 Task: Get add-ons ""SlidesAI.io"".
Action: Mouse pressed left at (300, 69)
Screenshot: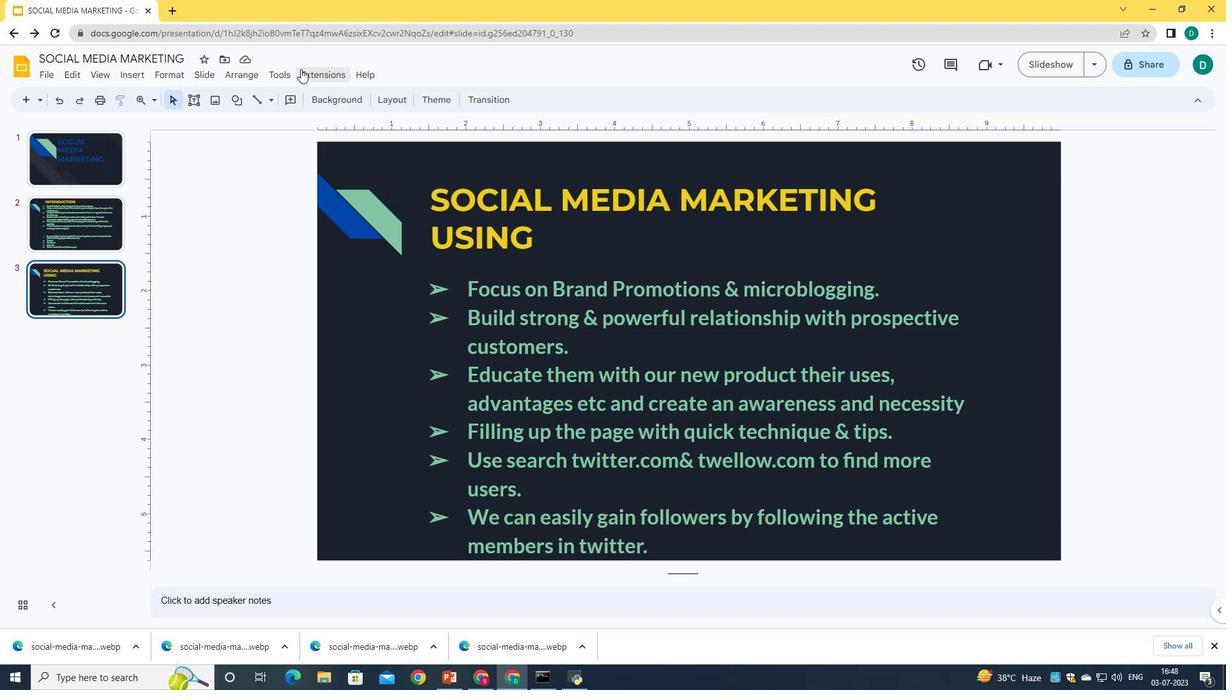 
Action: Mouse moved to (514, 97)
Screenshot: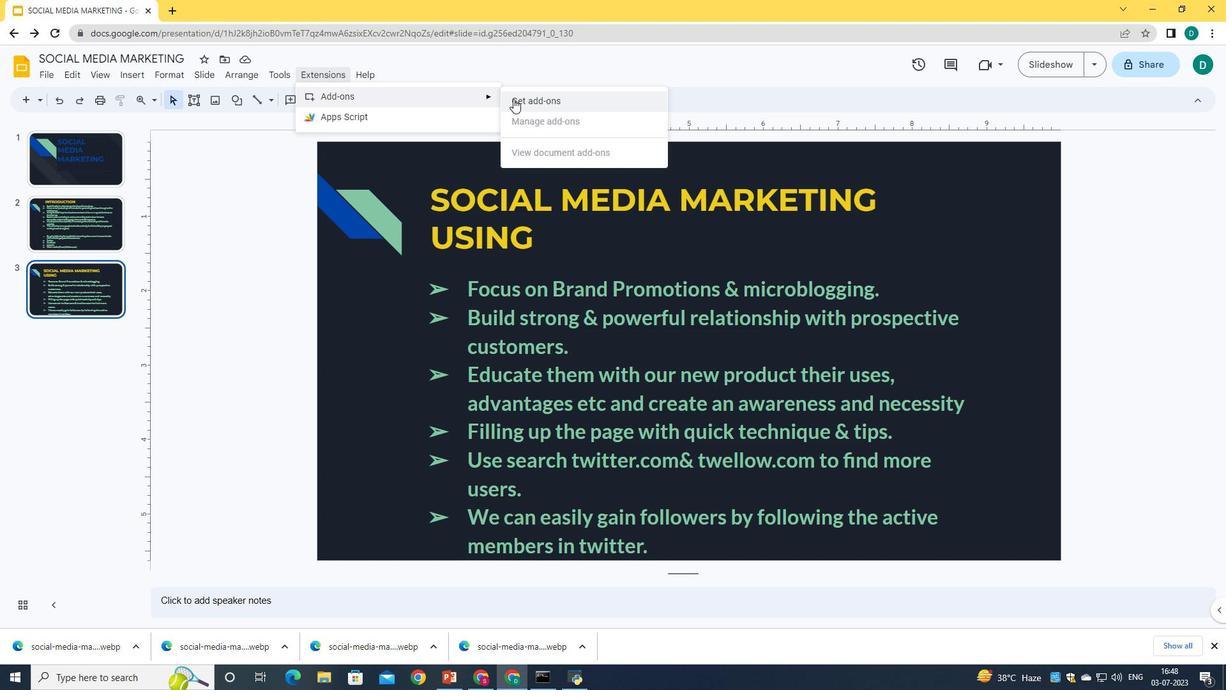 
Action: Mouse pressed left at (514, 97)
Screenshot: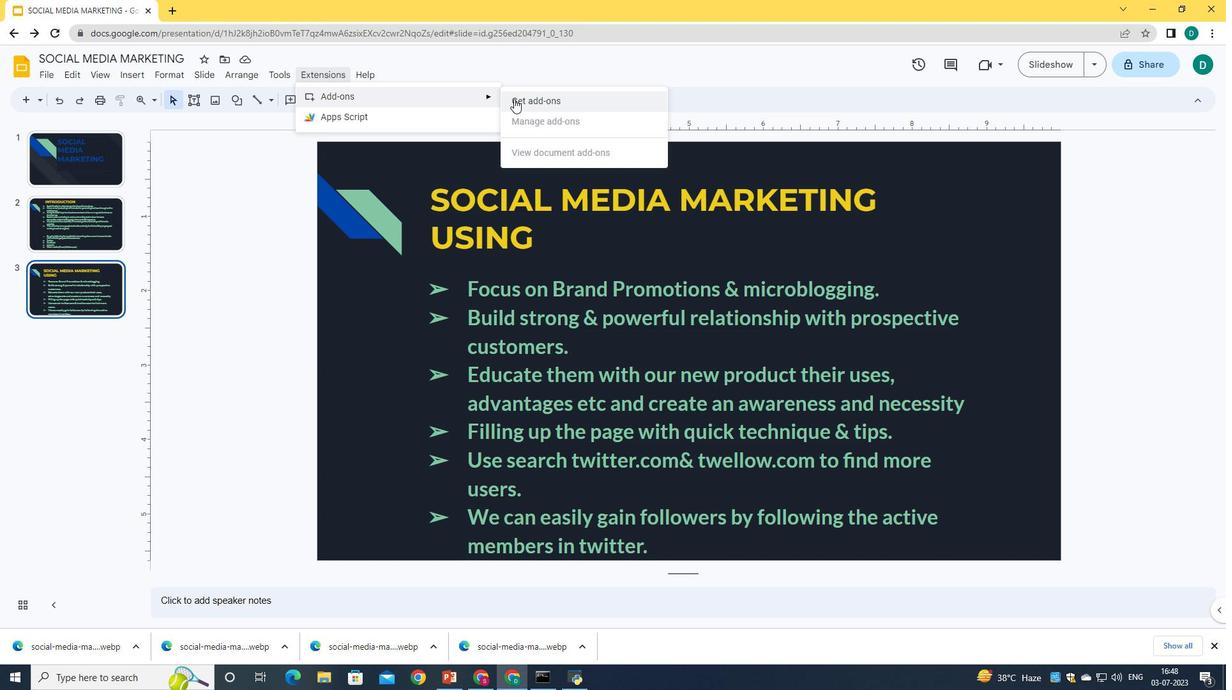 
Action: Mouse moved to (431, 306)
Screenshot: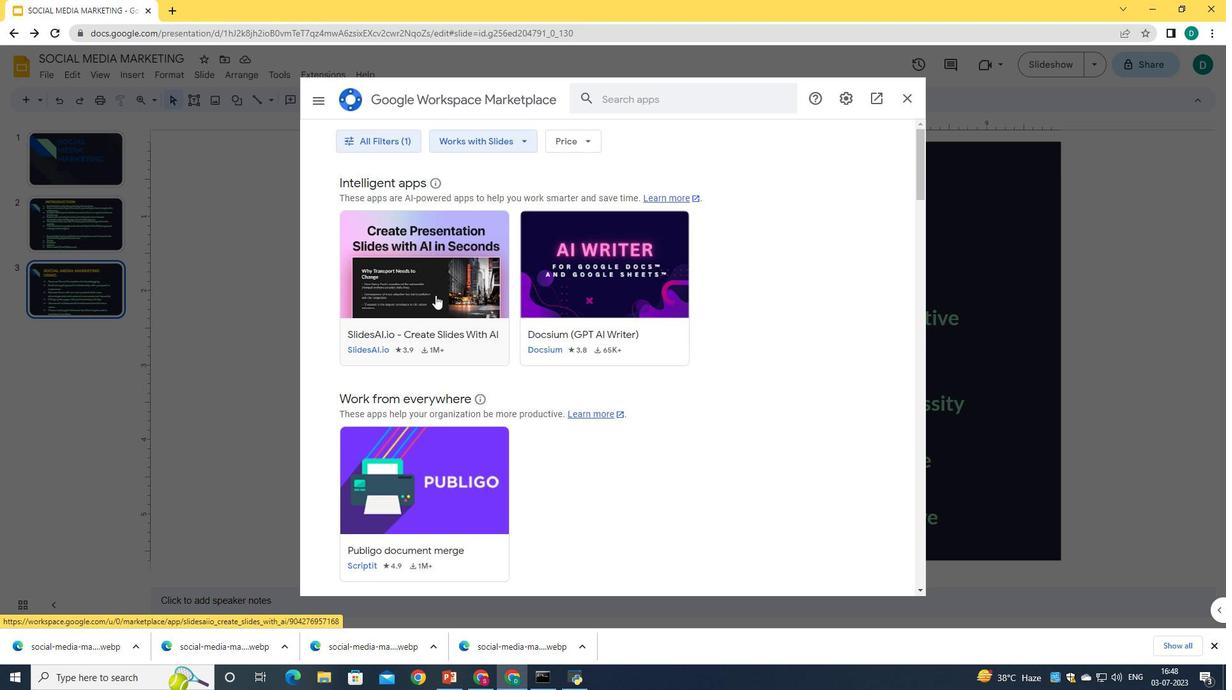 
Action: Mouse pressed left at (431, 306)
Screenshot: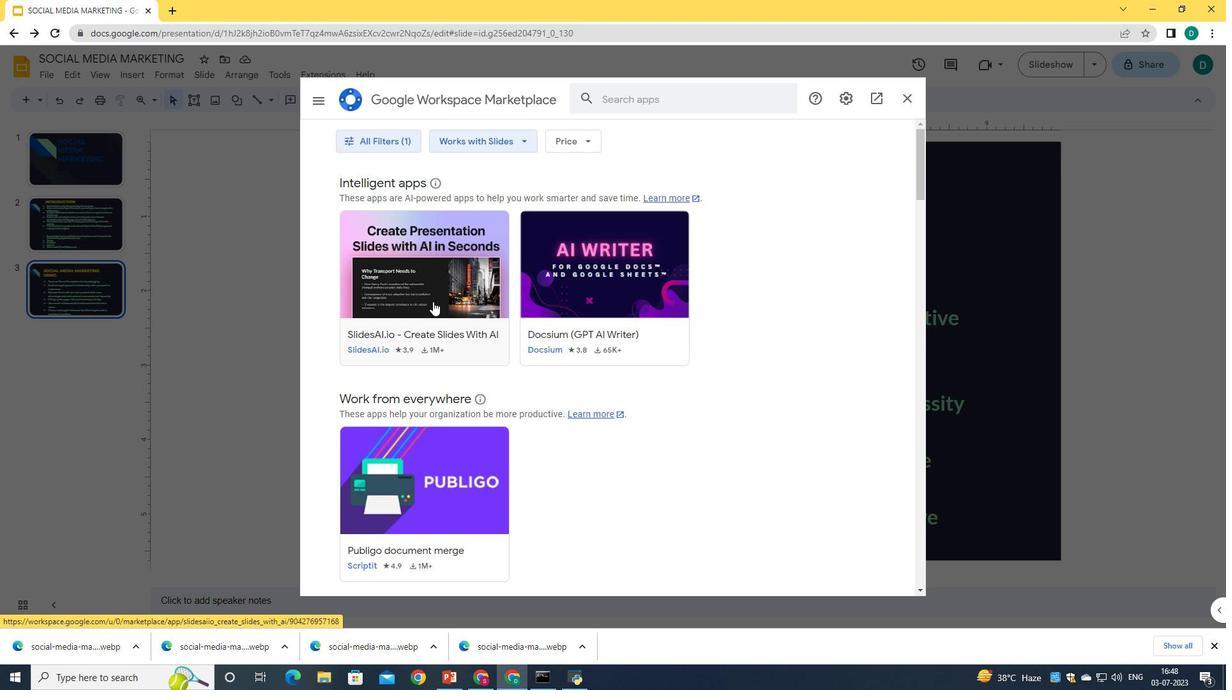 
Action: Mouse moved to (794, 190)
Screenshot: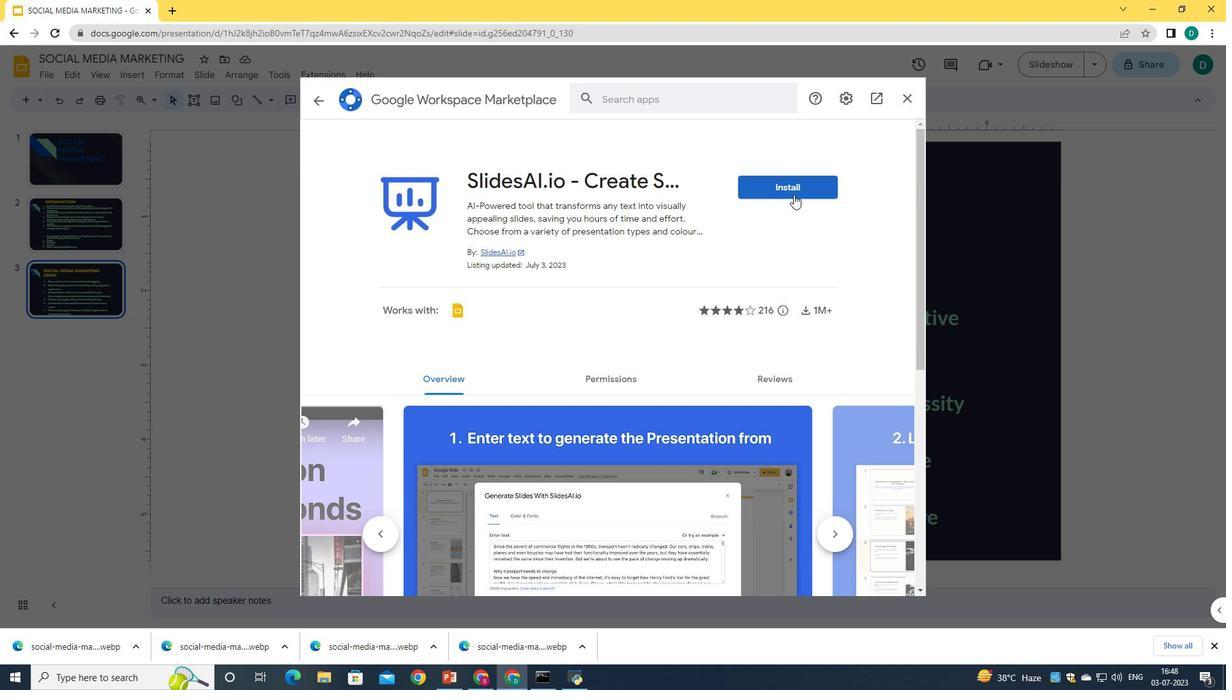 
Action: Mouse pressed left at (794, 190)
Screenshot: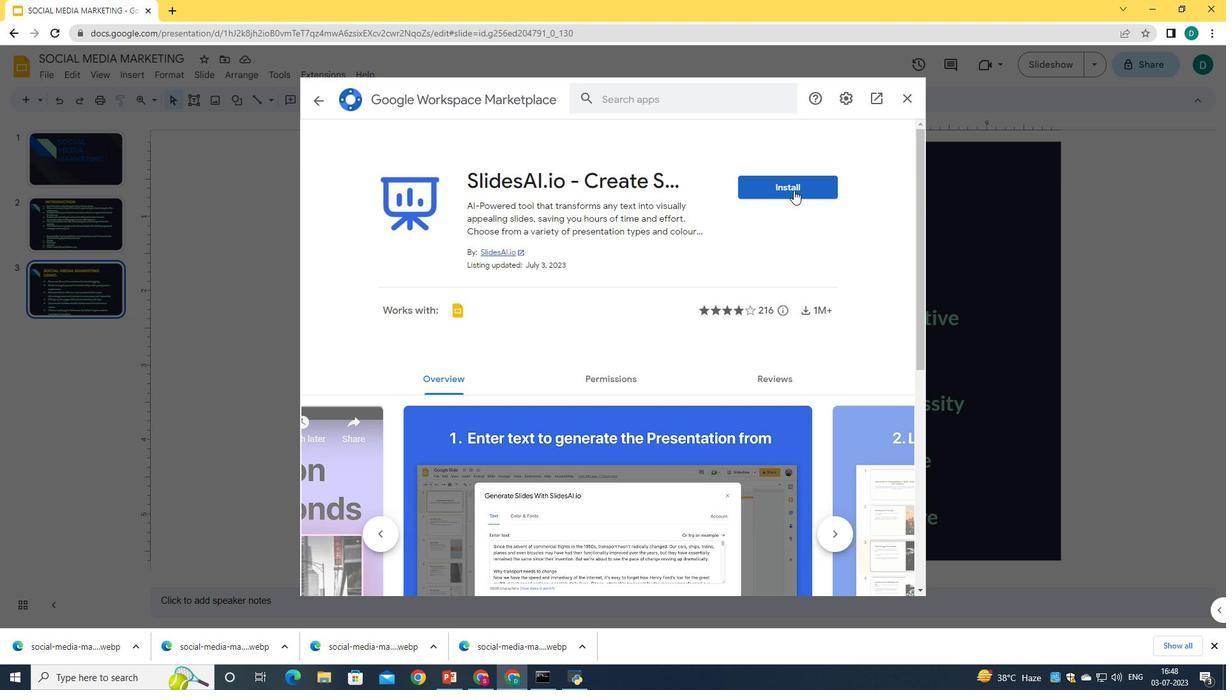 
Action: Mouse moved to (700, 408)
Screenshot: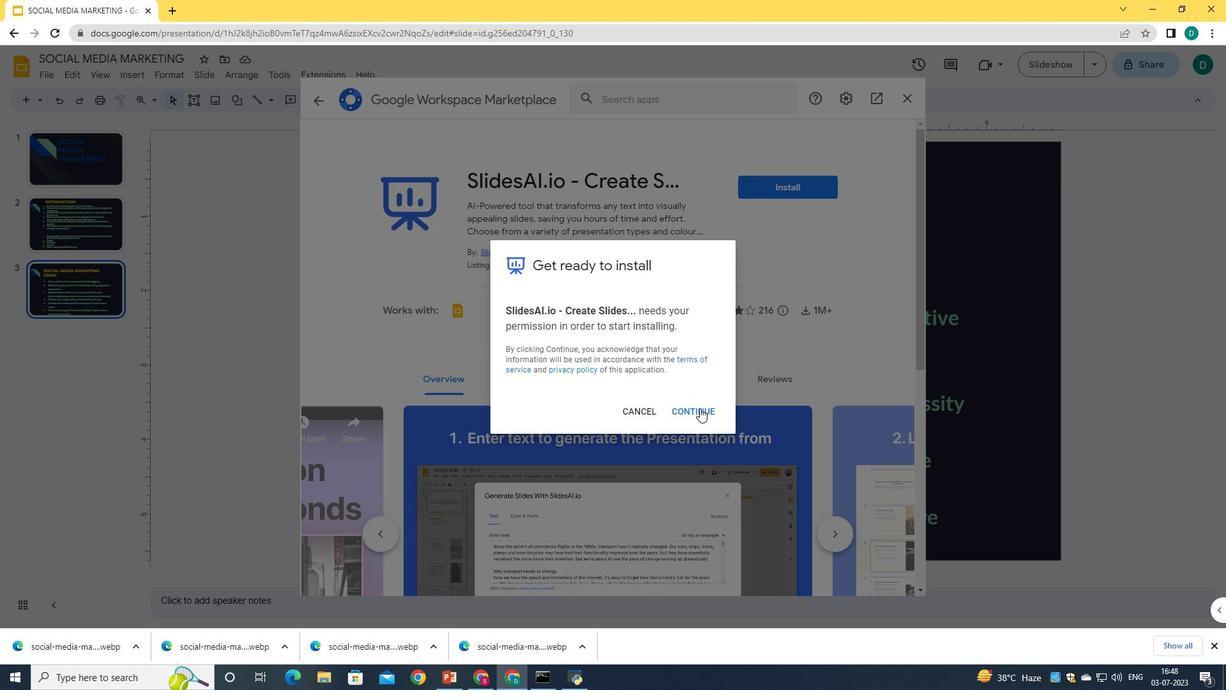 
Action: Mouse pressed left at (700, 408)
Screenshot: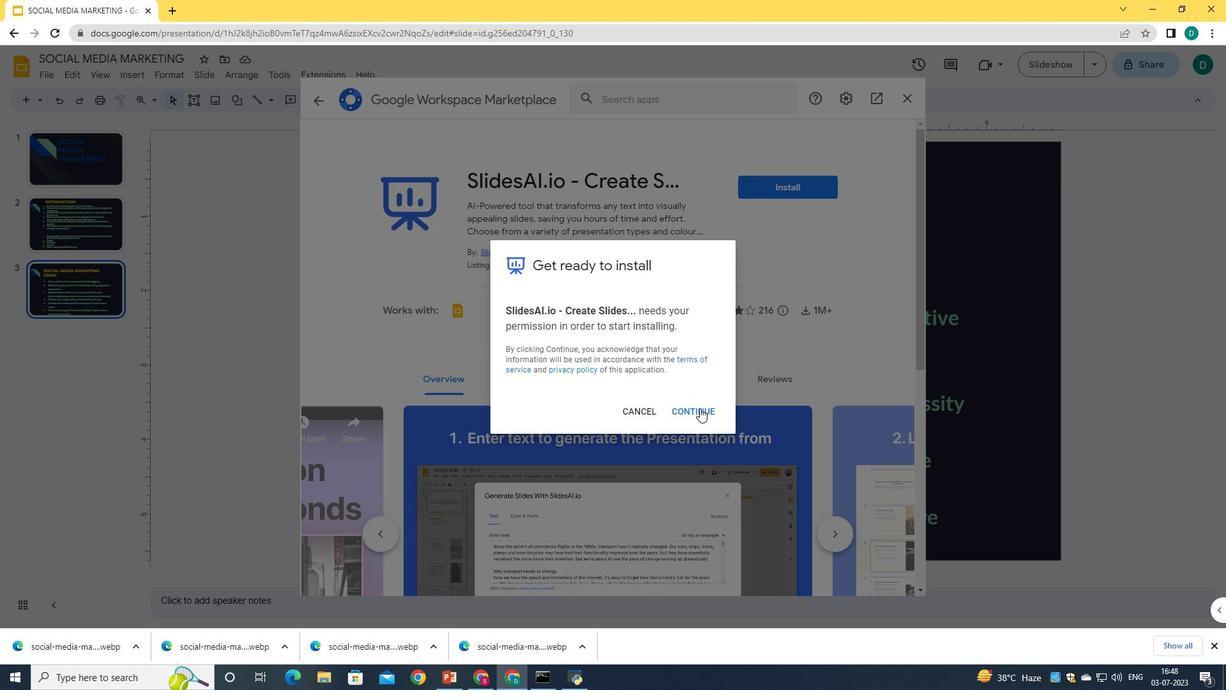 
Action: Mouse moved to (614, 368)
Screenshot: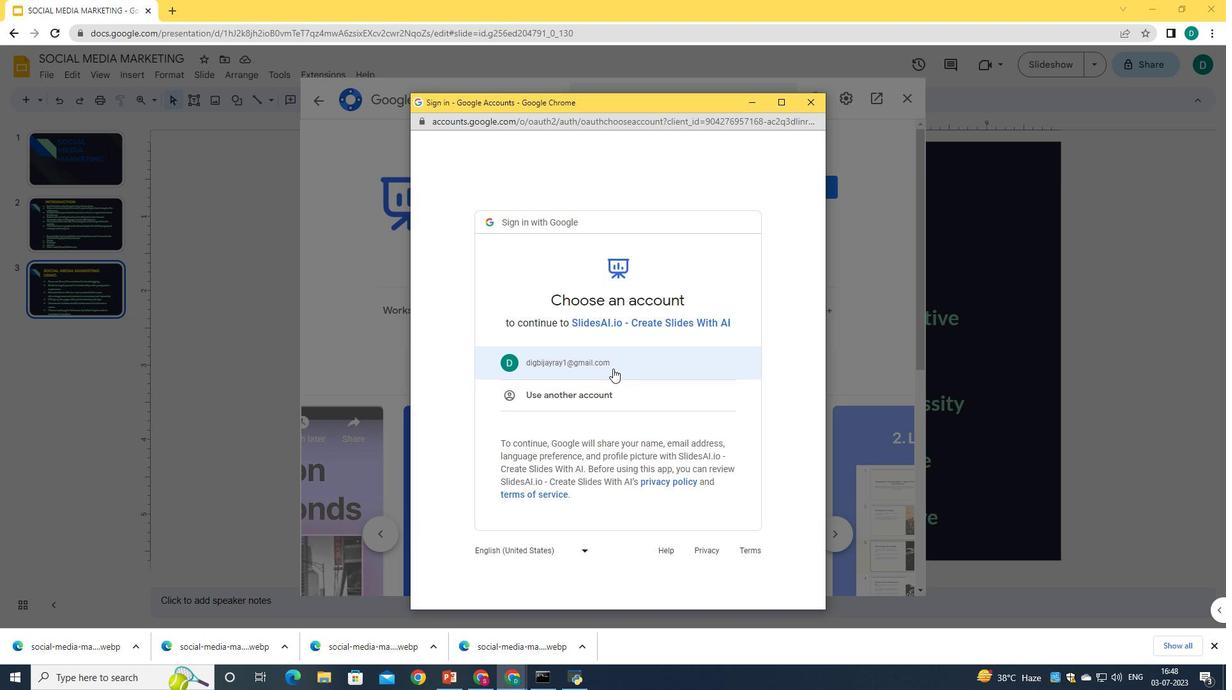 
Action: Mouse pressed left at (614, 368)
Screenshot: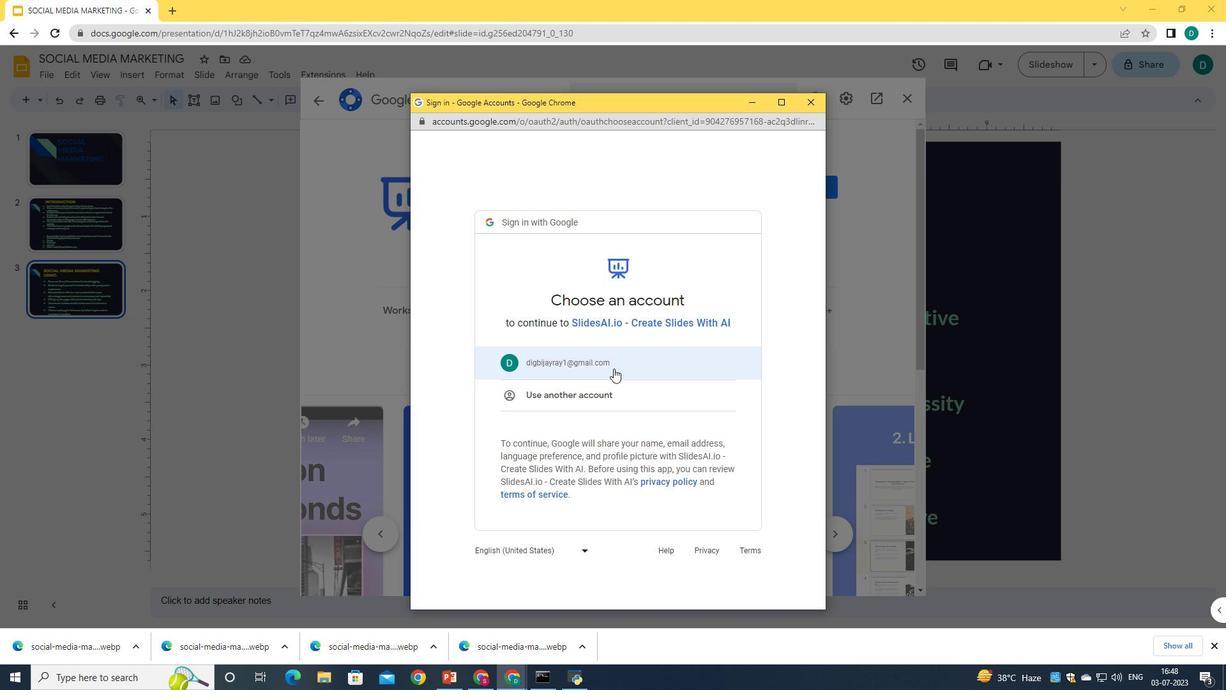 
Action: Mouse moved to (633, 424)
Screenshot: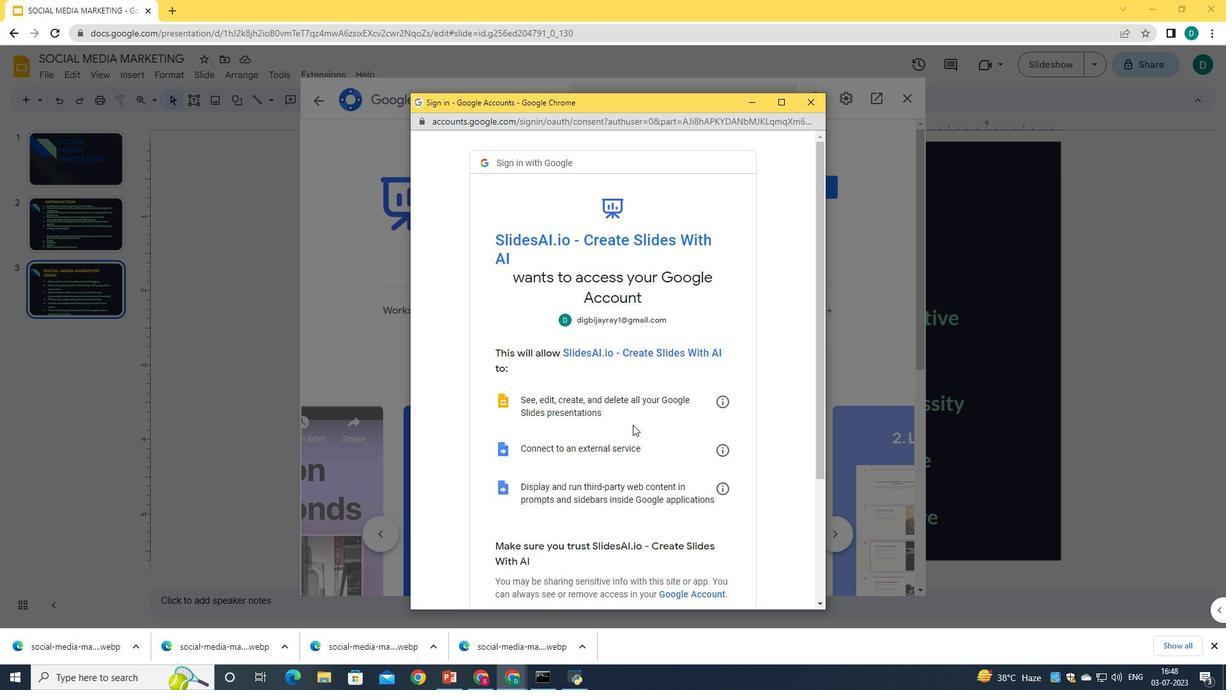 
Action: Mouse scrolled (633, 423) with delta (0, 0)
Screenshot: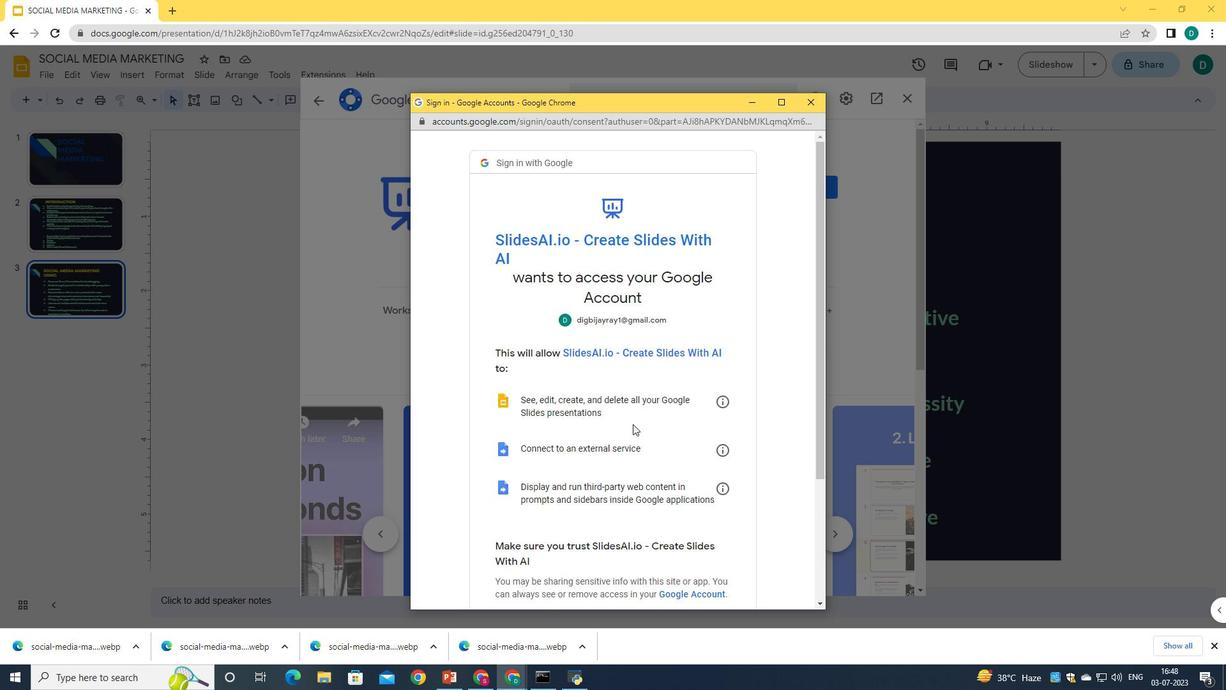 
Action: Mouse scrolled (633, 423) with delta (0, 0)
Screenshot: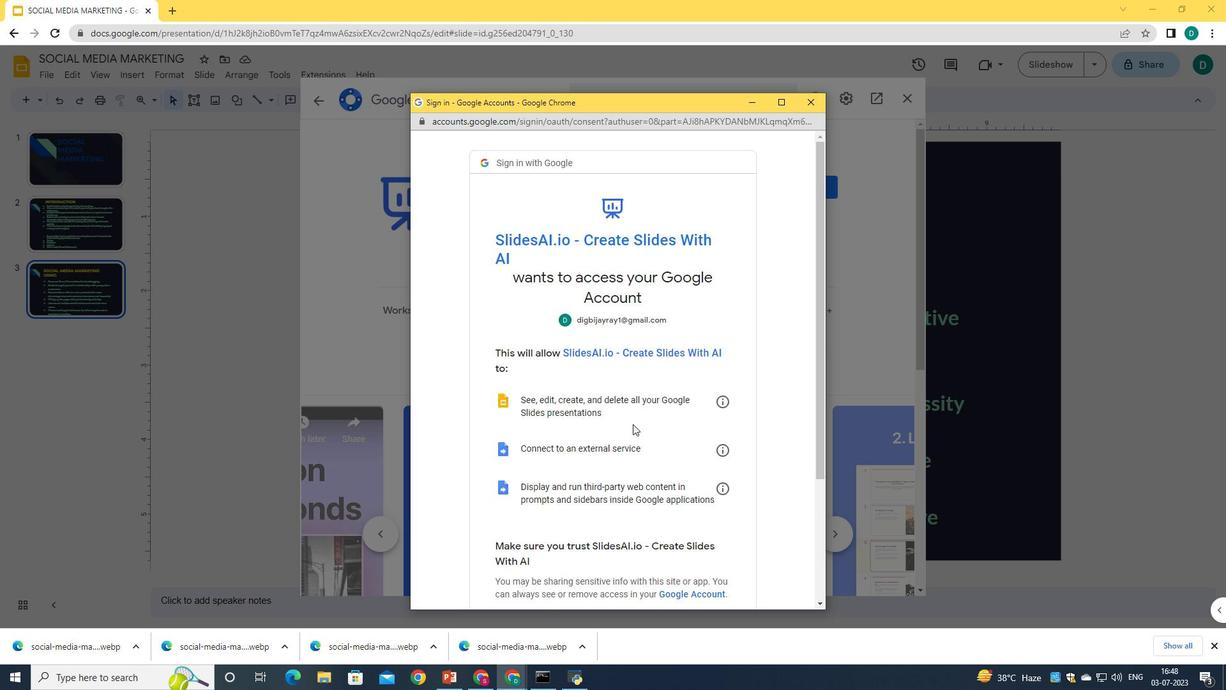 
Action: Mouse scrolled (633, 423) with delta (0, 0)
Screenshot: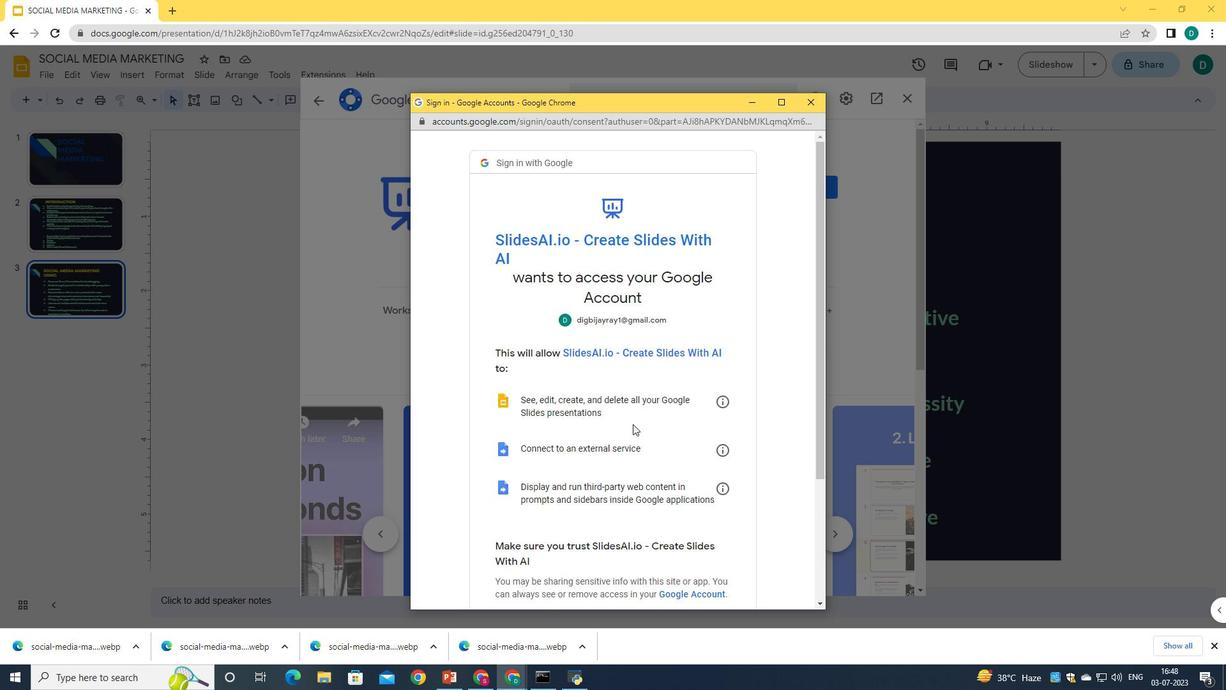 
Action: Mouse scrolled (633, 423) with delta (0, 0)
Screenshot: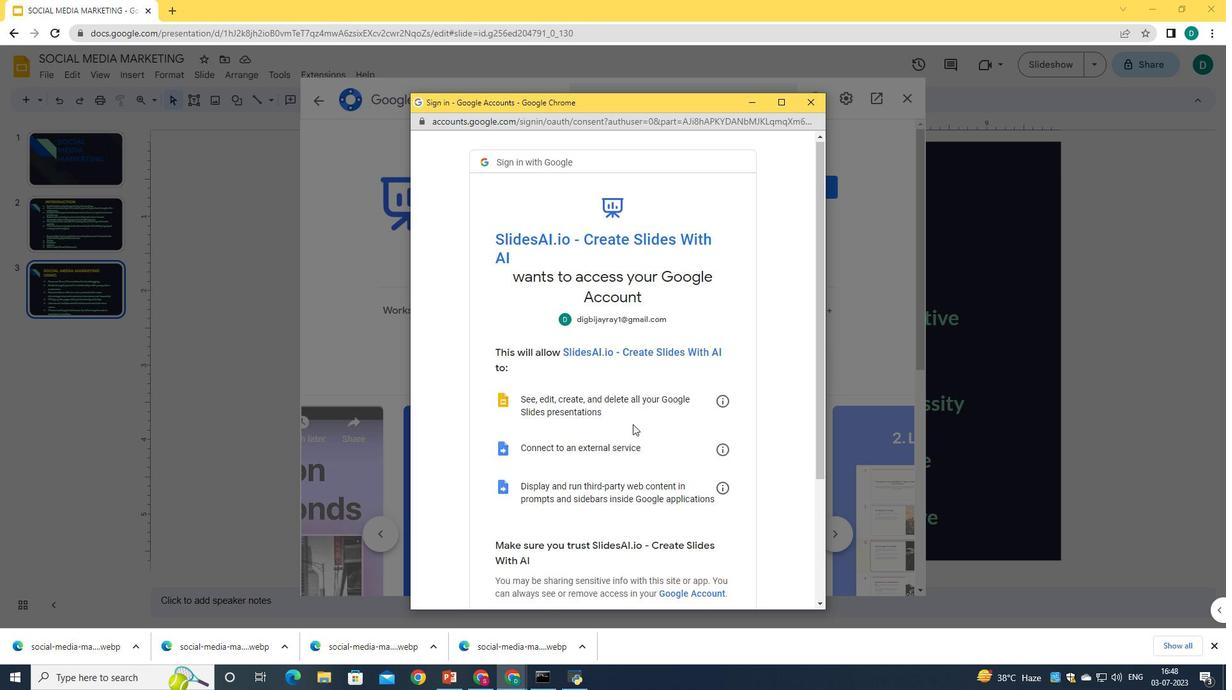 
Action: Mouse scrolled (633, 423) with delta (0, 0)
Screenshot: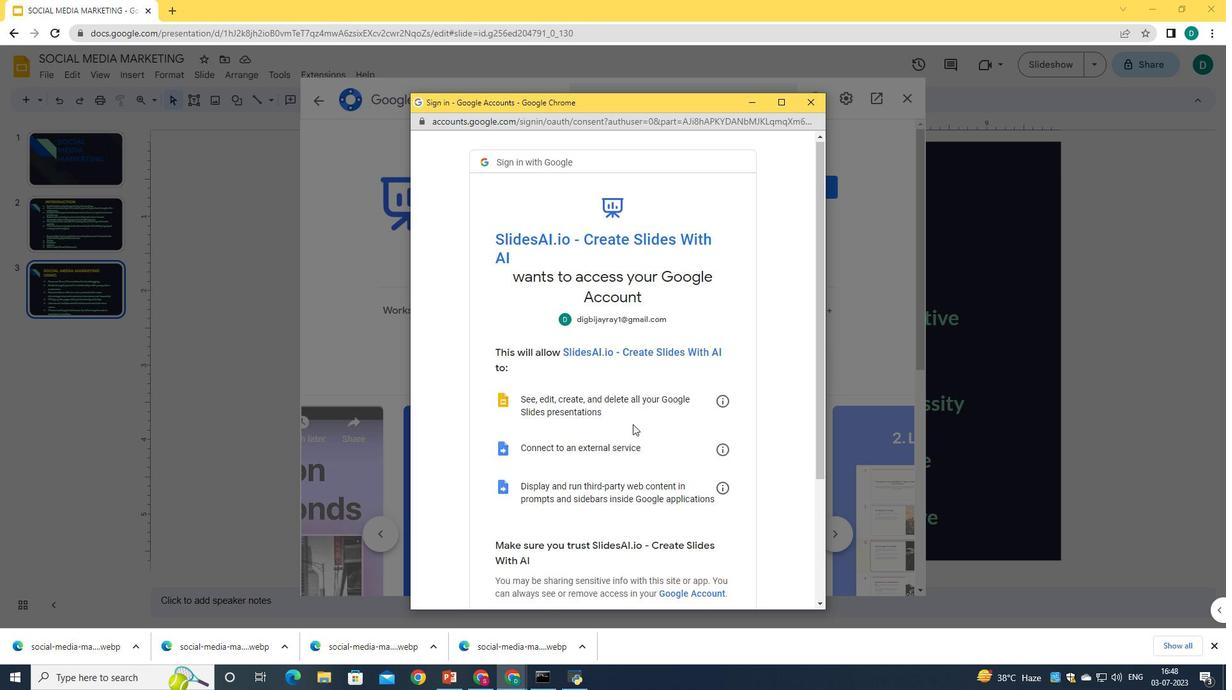 
Action: Mouse moved to (633, 424)
Screenshot: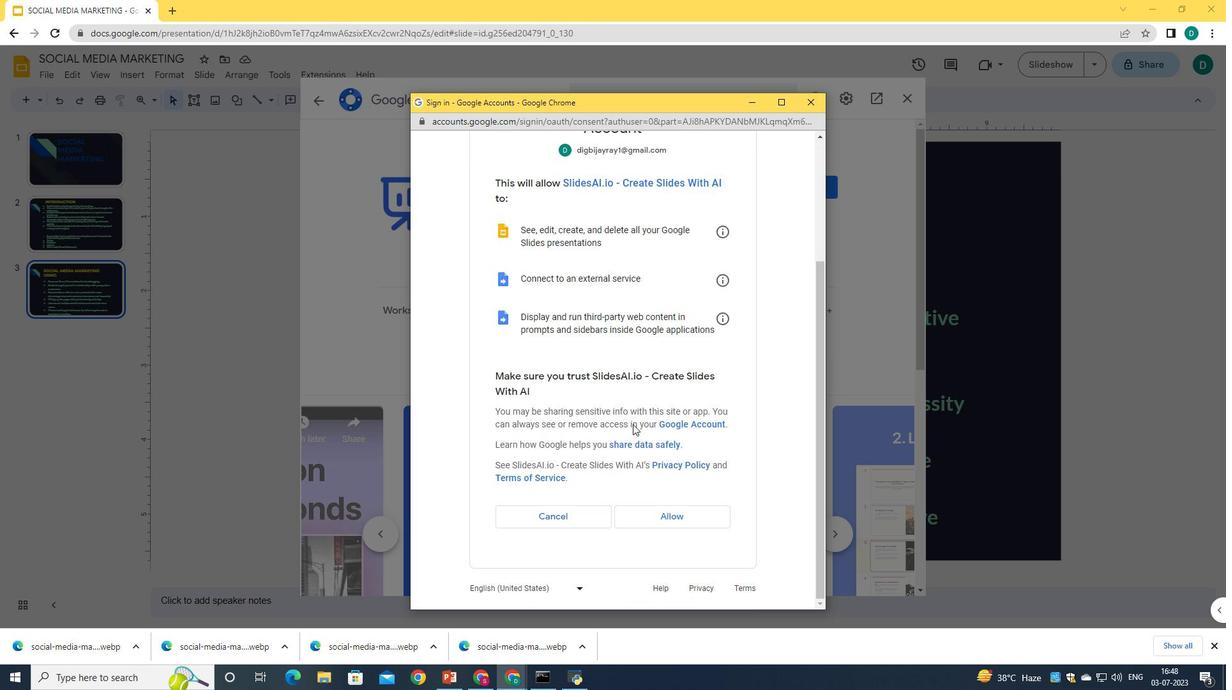 
Action: Mouse scrolled (633, 423) with delta (0, 0)
Screenshot: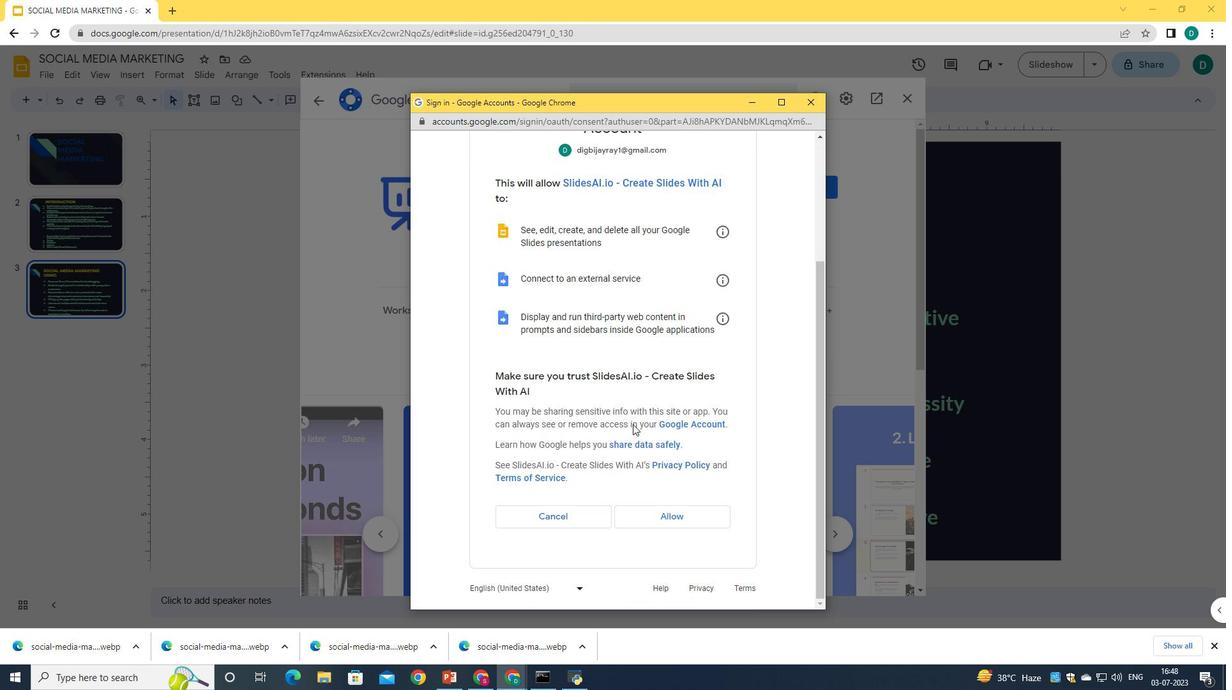 
Action: Mouse scrolled (633, 423) with delta (0, 0)
Screenshot: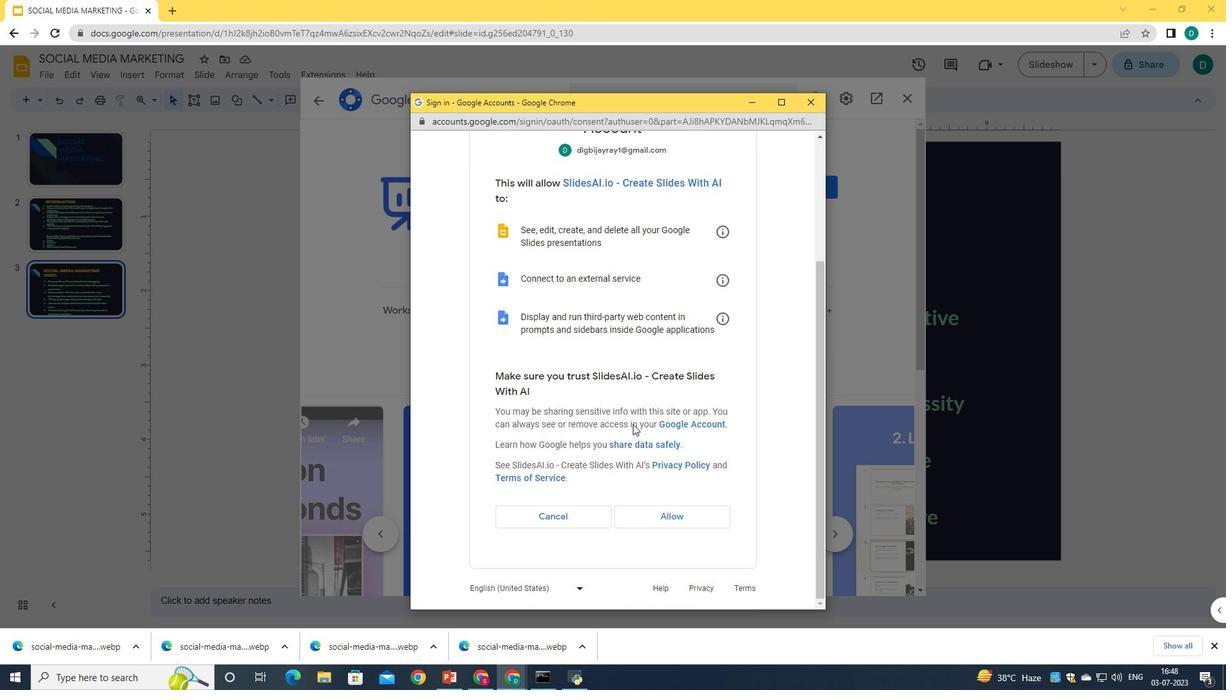 
Action: Mouse moved to (633, 424)
Screenshot: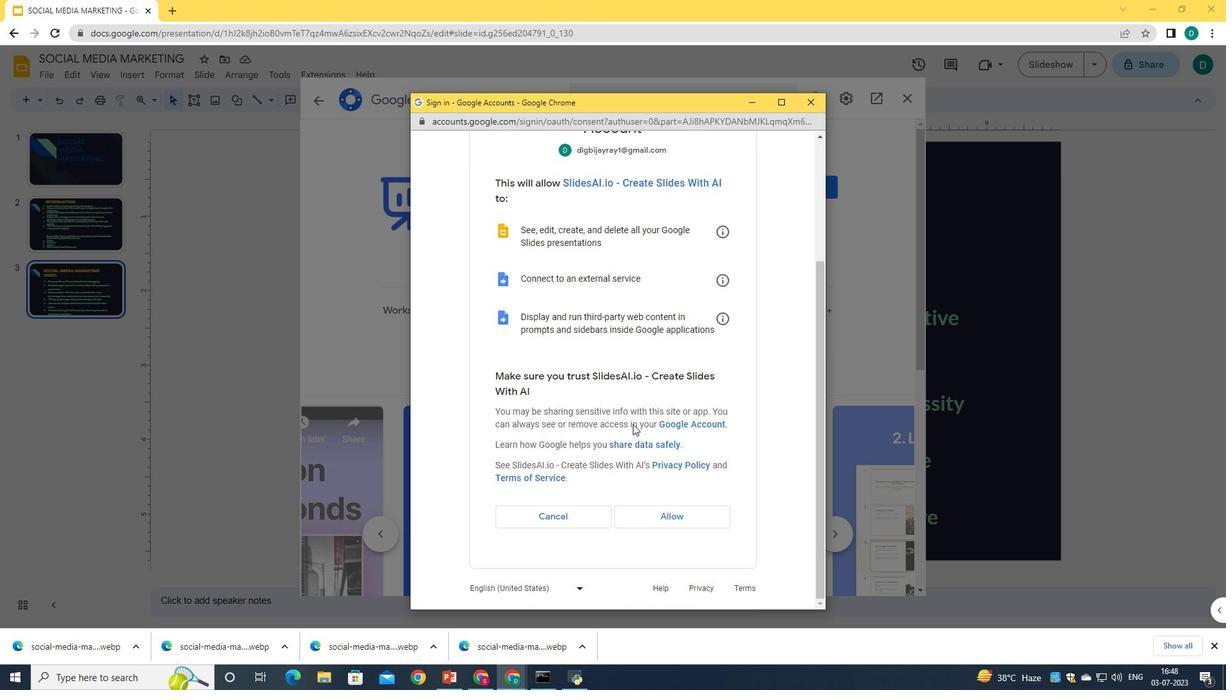 
Action: Mouse scrolled (633, 423) with delta (0, 0)
Screenshot: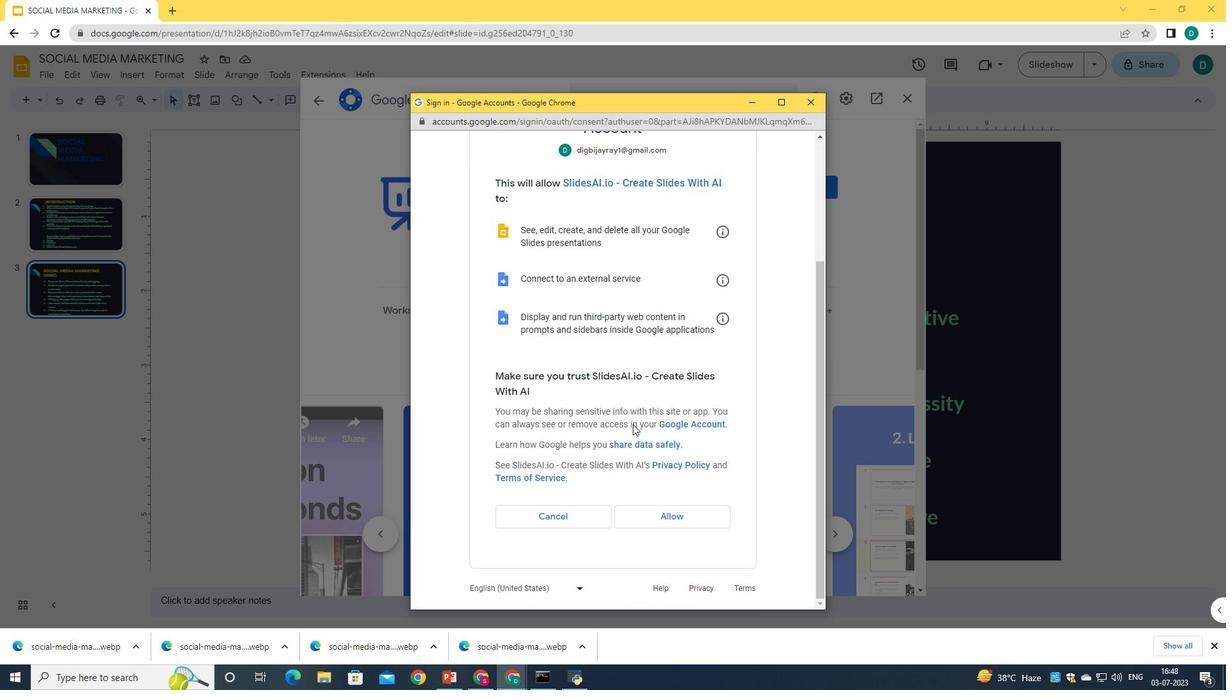 
Action: Mouse moved to (631, 512)
Screenshot: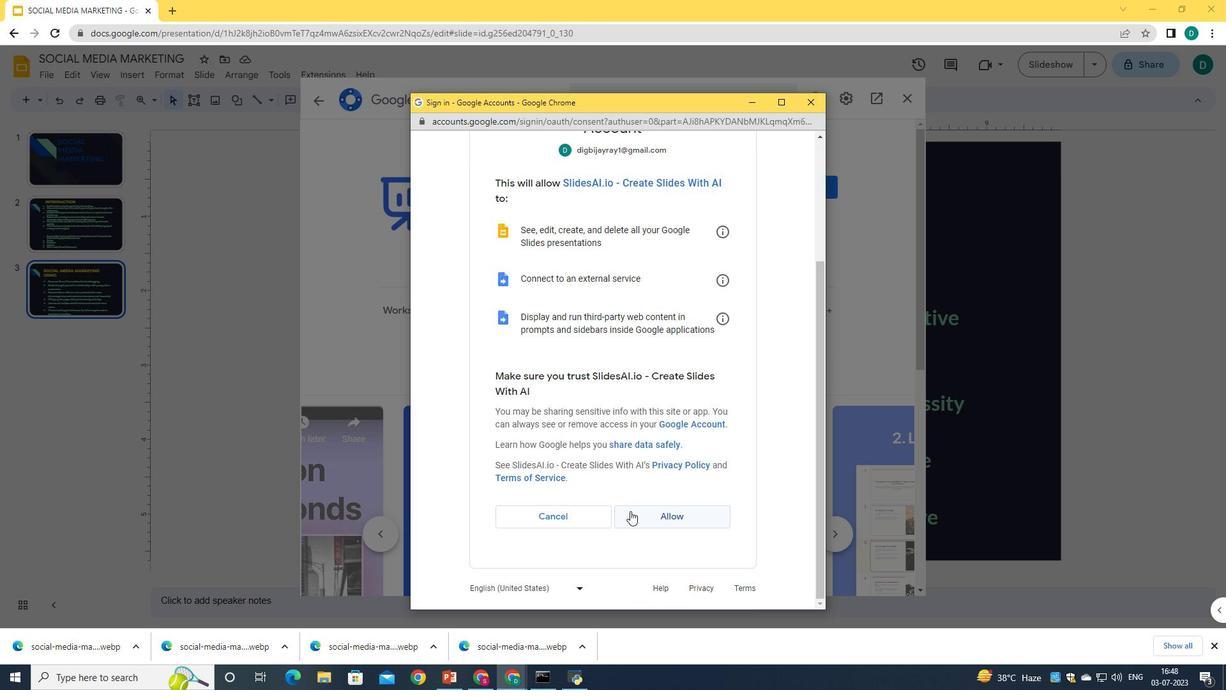 
Action: Mouse pressed left at (631, 512)
Screenshot: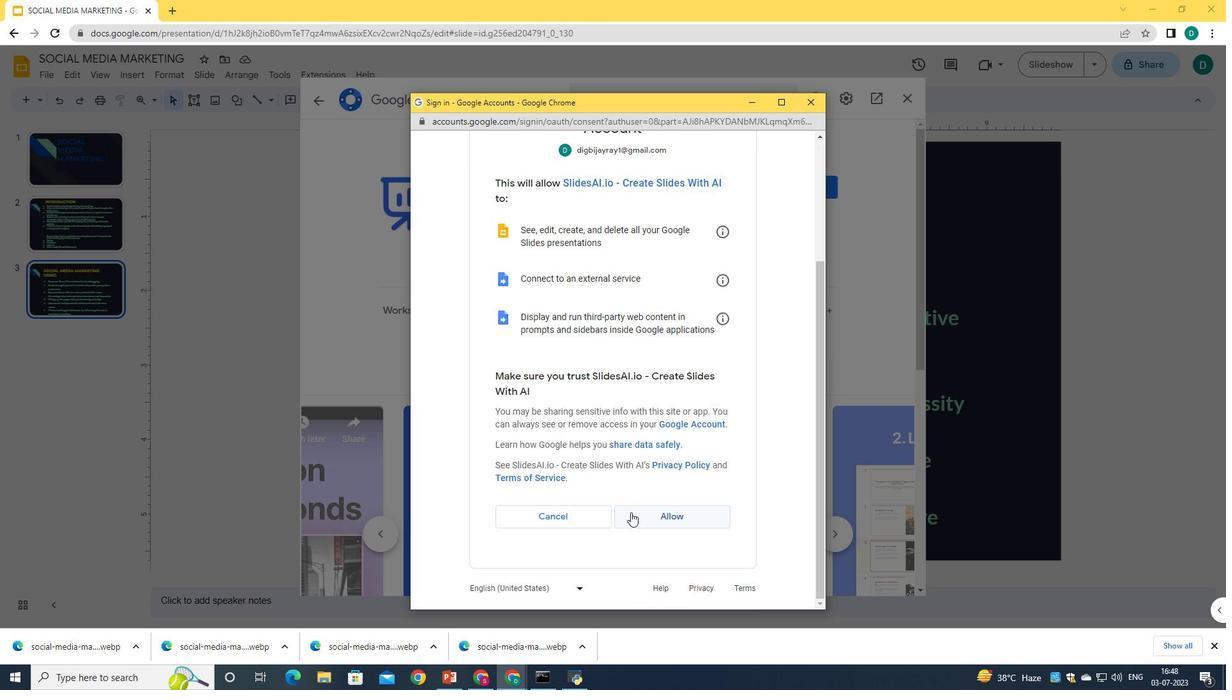 
Action: Mouse moved to (710, 478)
Screenshot: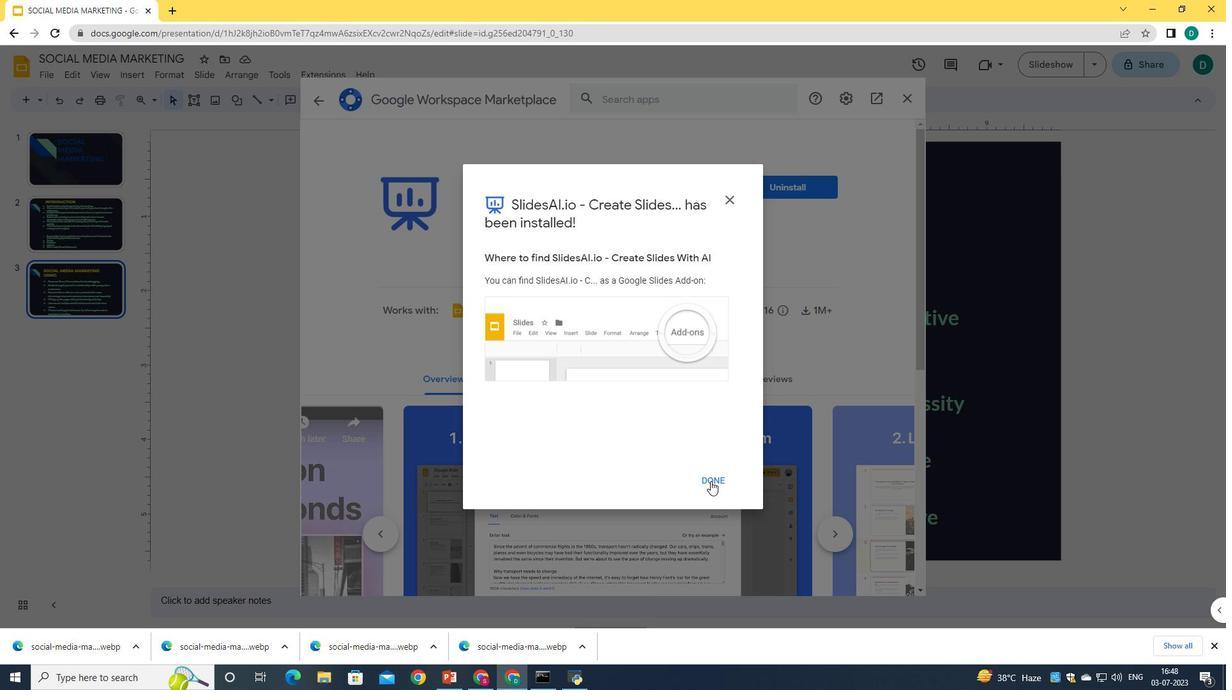 
Action: Mouse pressed left at (710, 478)
Screenshot: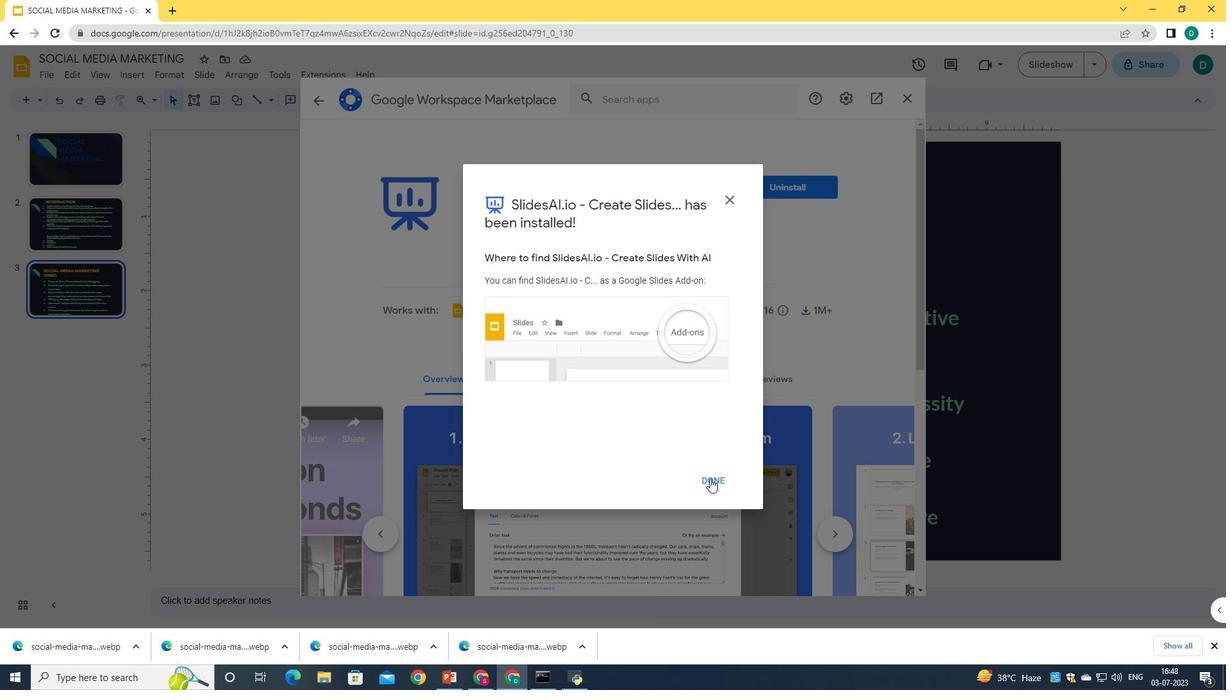 
Action: Mouse moved to (659, 444)
Screenshot: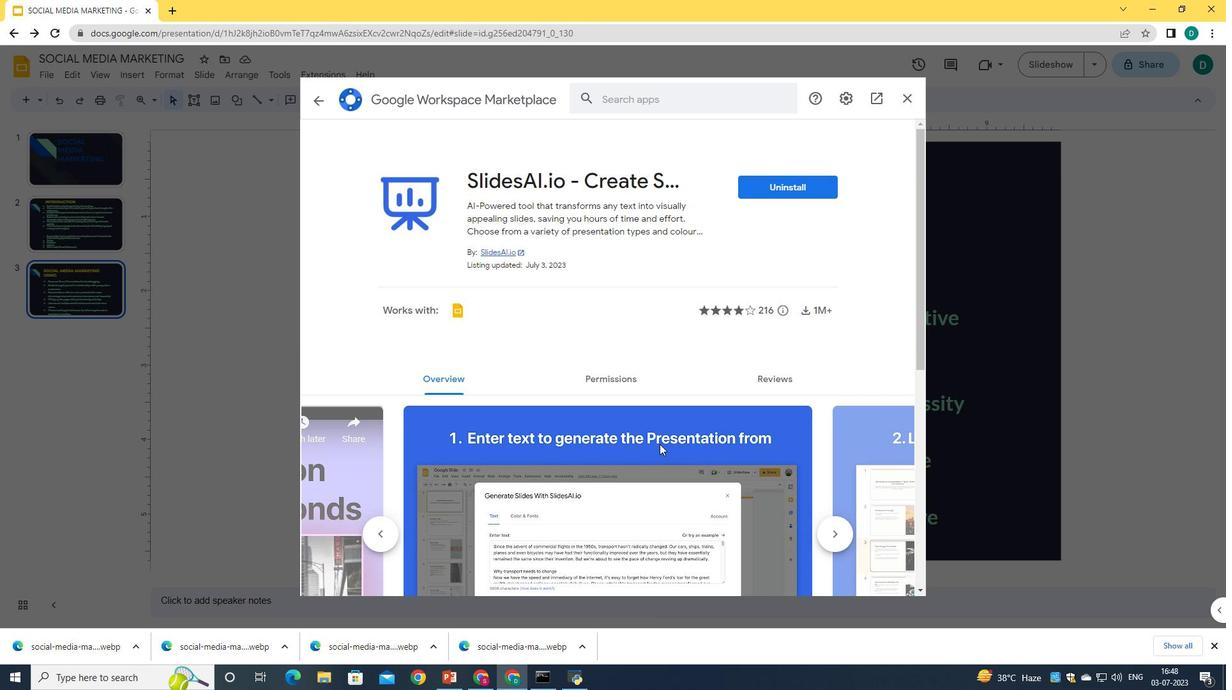 
